 Task: Select a due date automation when advanced on, 2 days before a card is due add dates not starting tomorrow at 11:00 AM.
Action: Mouse moved to (1052, 78)
Screenshot: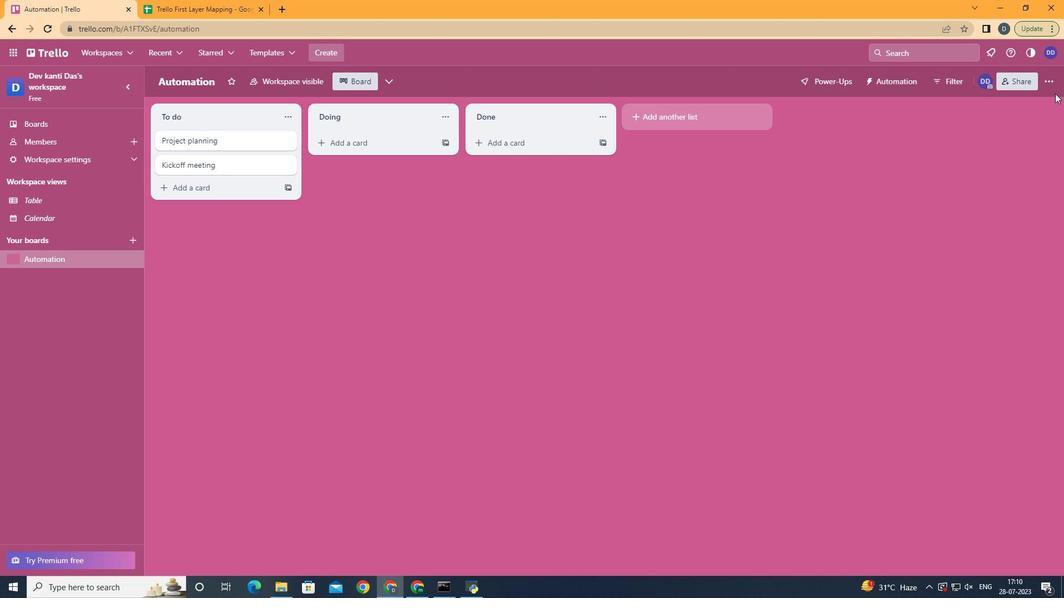 
Action: Mouse pressed left at (1052, 78)
Screenshot: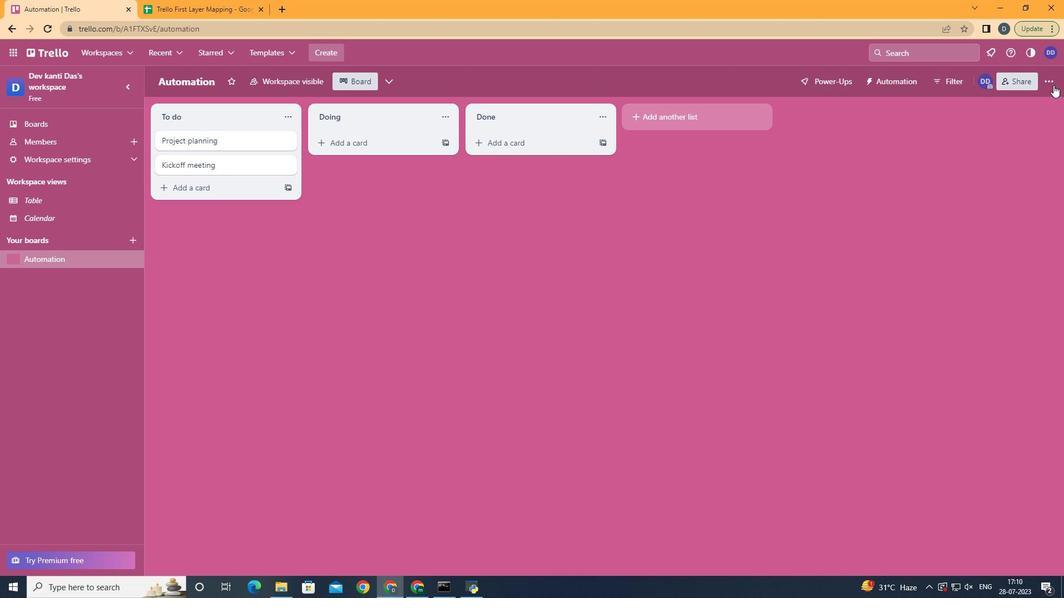 
Action: Mouse moved to (995, 238)
Screenshot: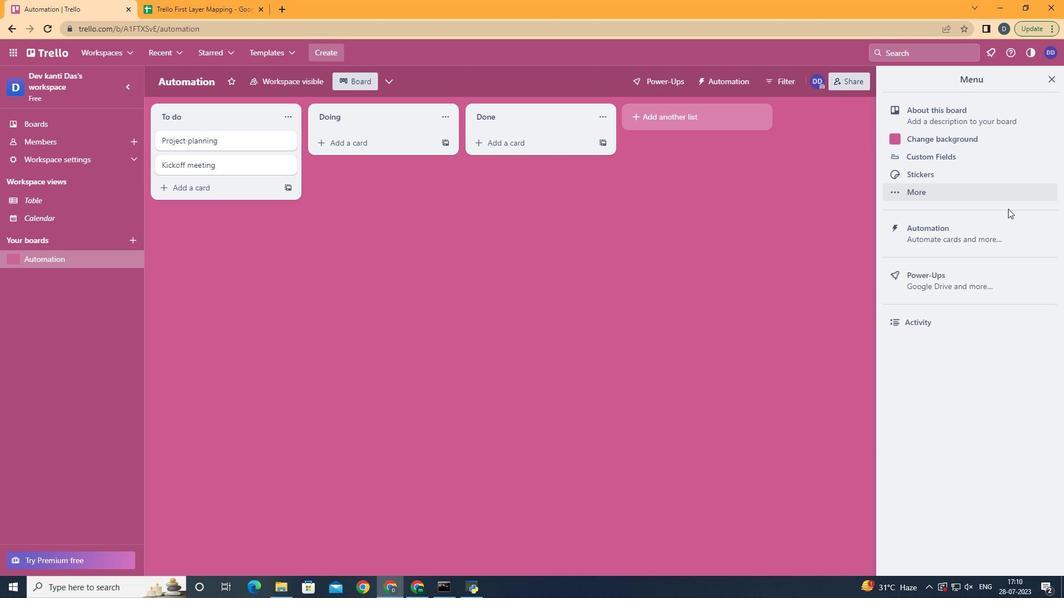 
Action: Mouse pressed left at (995, 238)
Screenshot: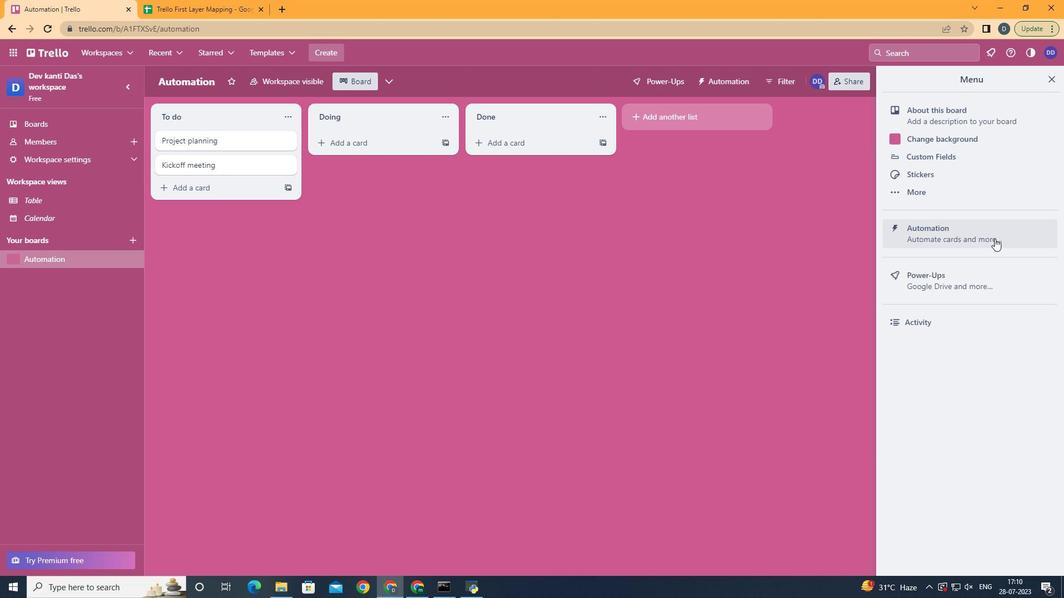 
Action: Mouse moved to (240, 221)
Screenshot: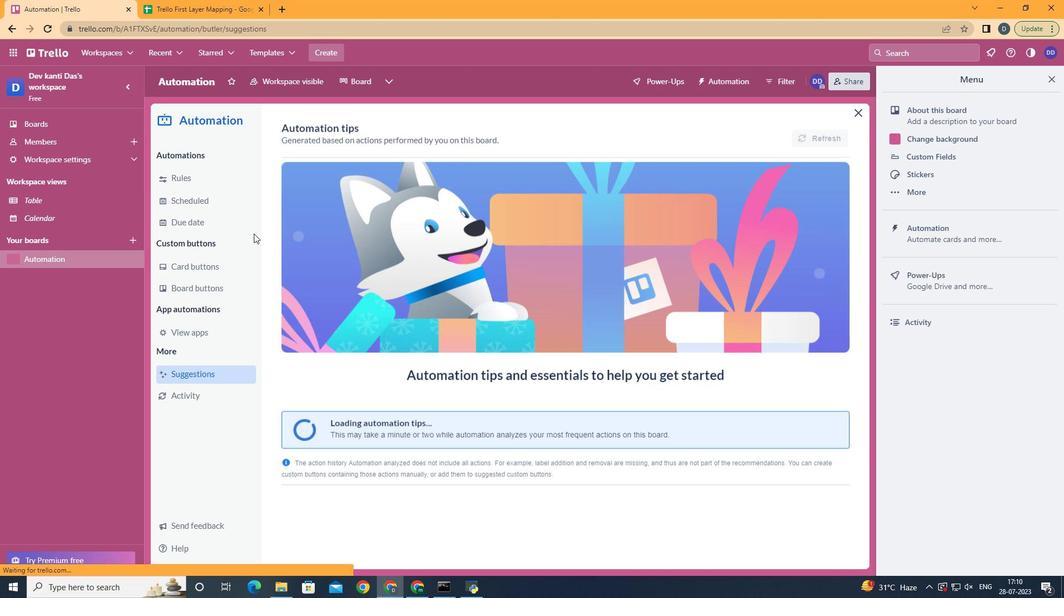 
Action: Mouse pressed left at (240, 221)
Screenshot: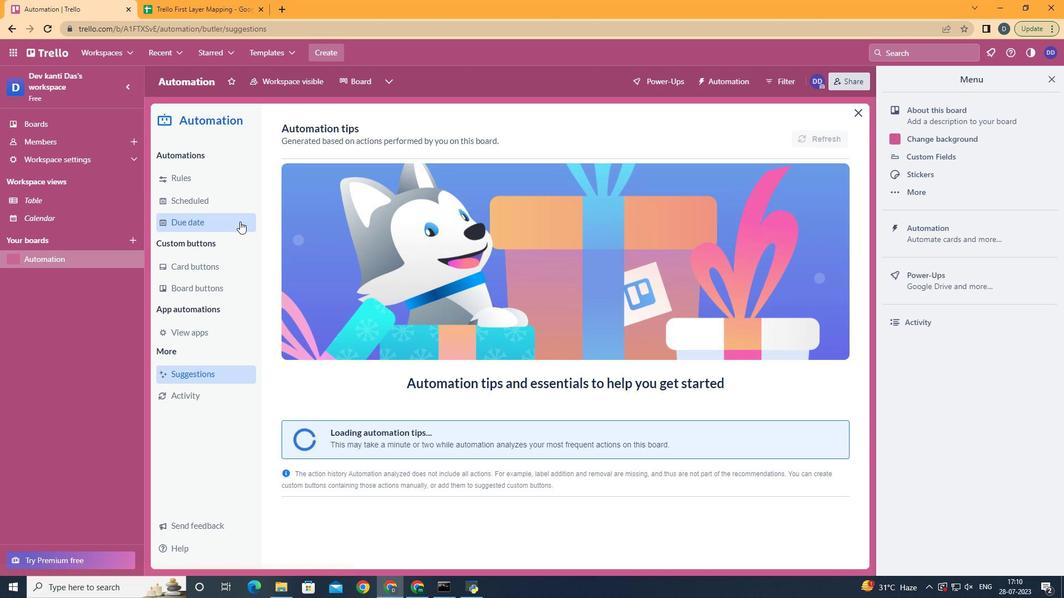 
Action: Mouse moved to (788, 134)
Screenshot: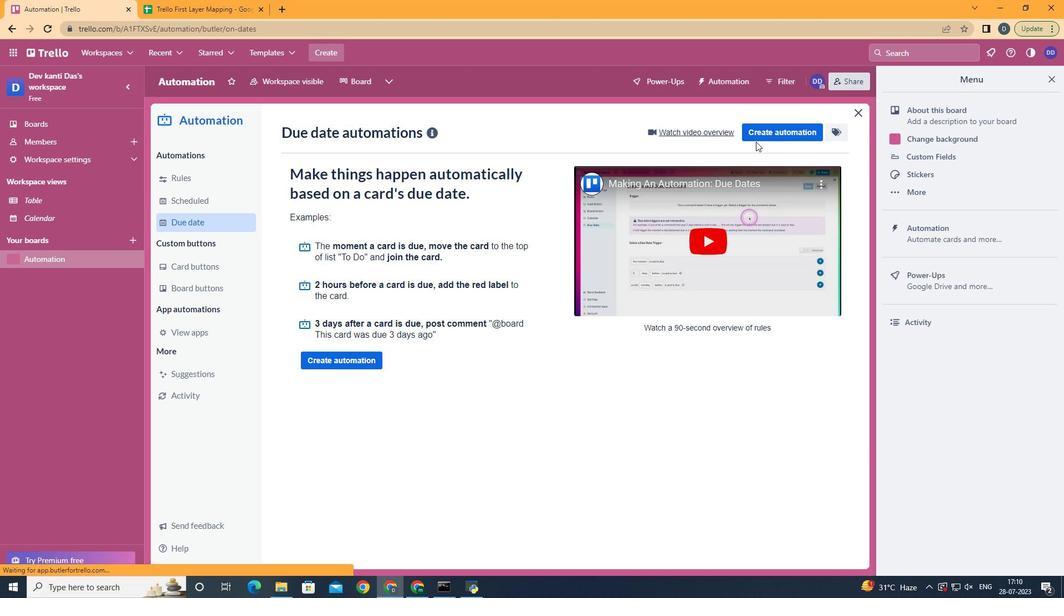 
Action: Mouse pressed left at (788, 134)
Screenshot: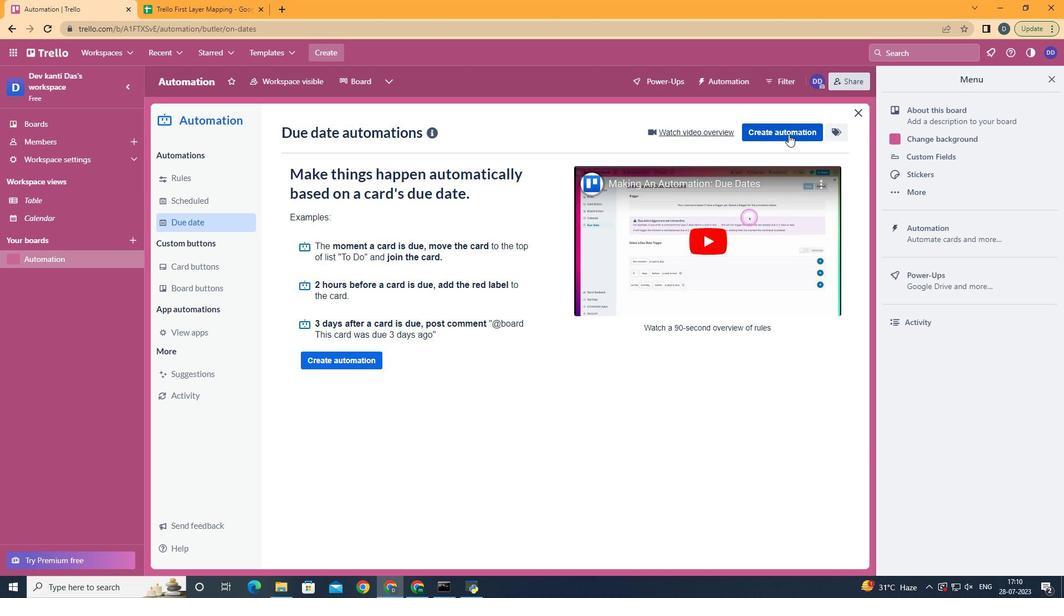
Action: Mouse moved to (468, 233)
Screenshot: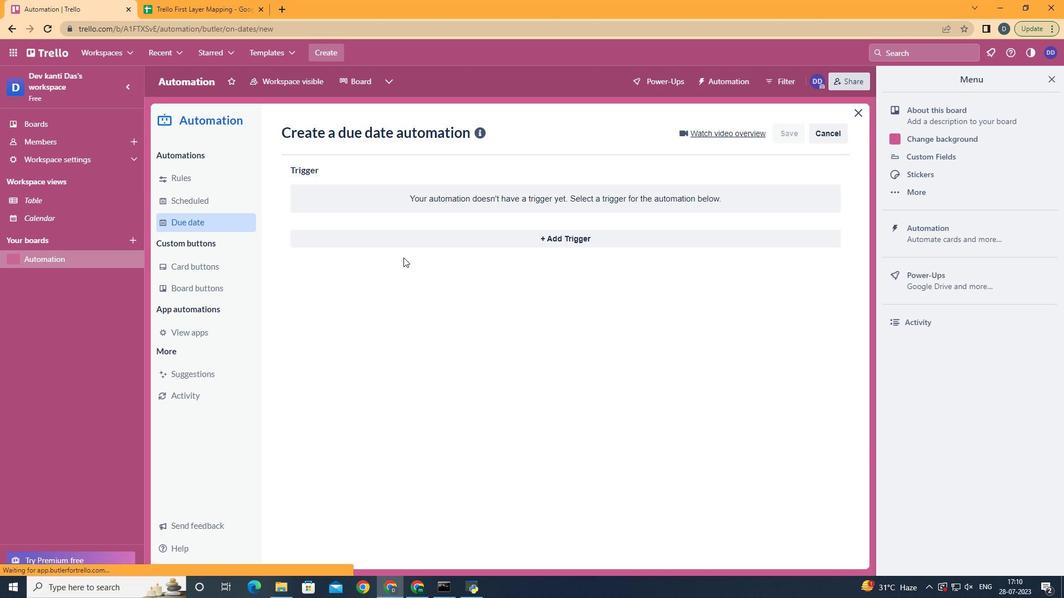 
Action: Mouse pressed left at (468, 233)
Screenshot: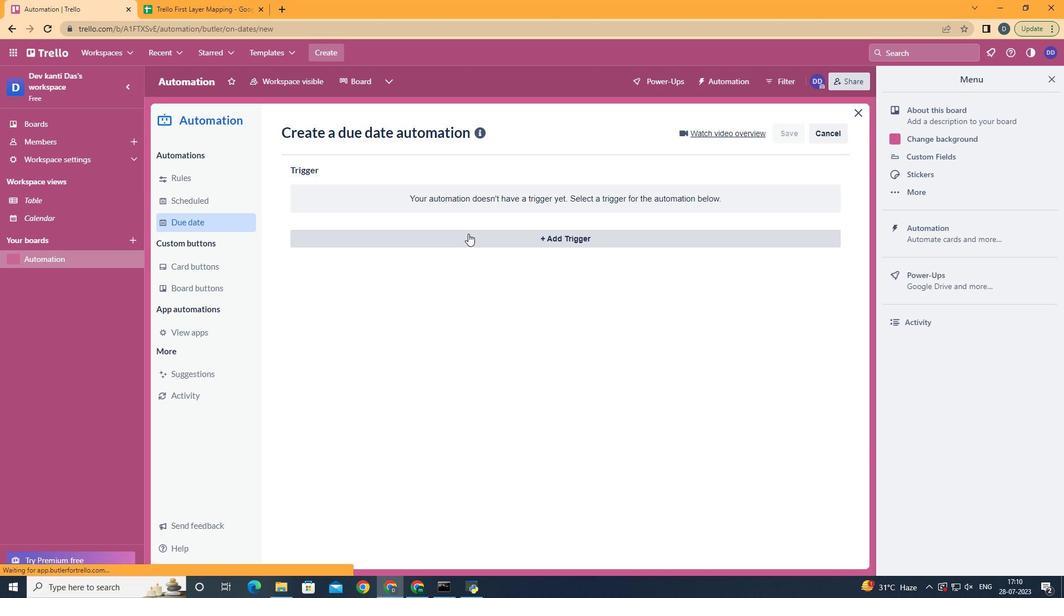
Action: Mouse moved to (436, 409)
Screenshot: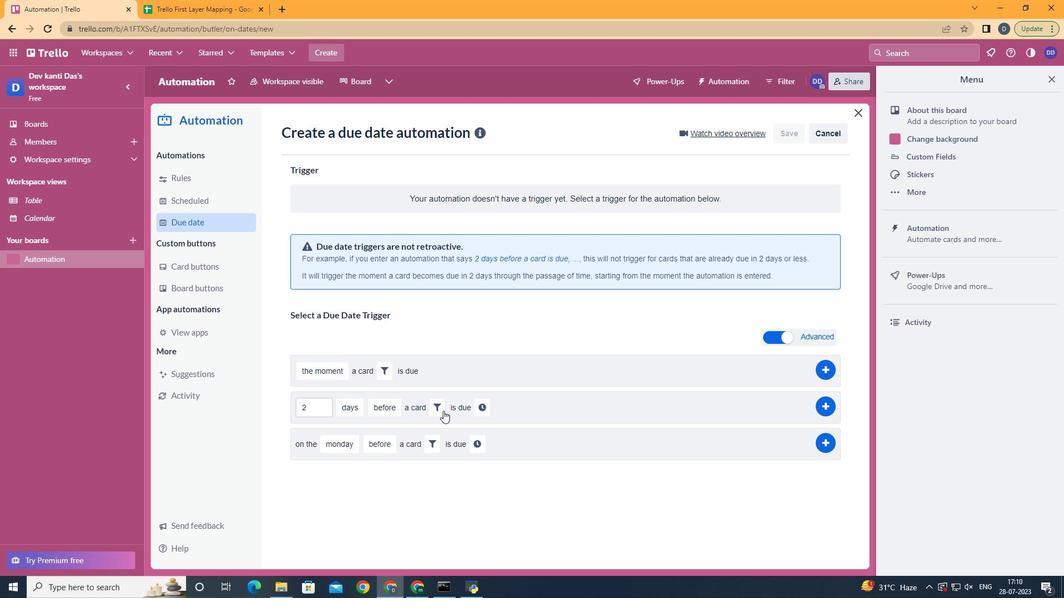 
Action: Mouse pressed left at (436, 409)
Screenshot: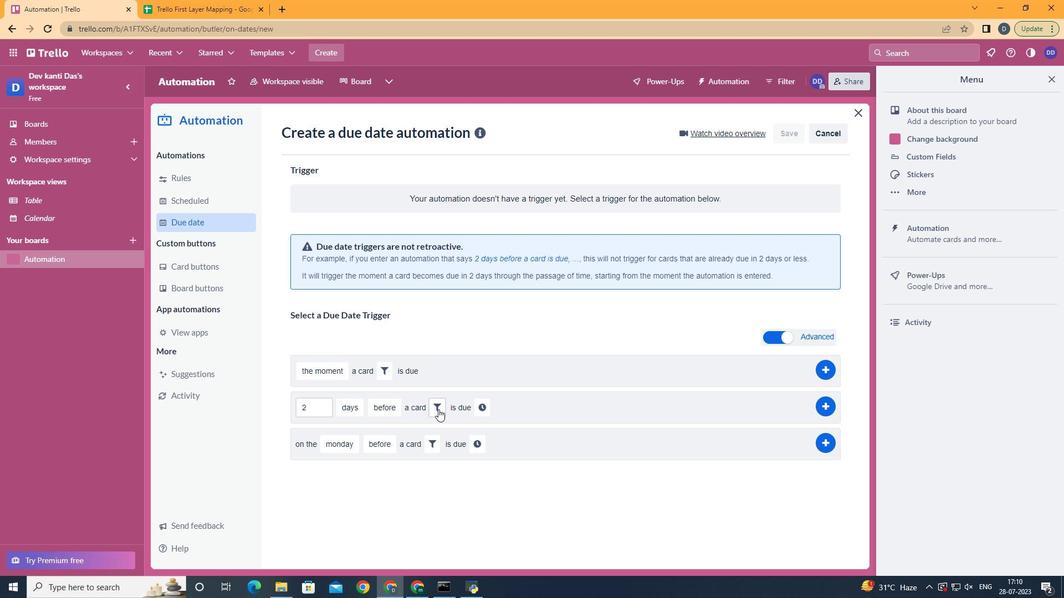 
Action: Mouse moved to (500, 436)
Screenshot: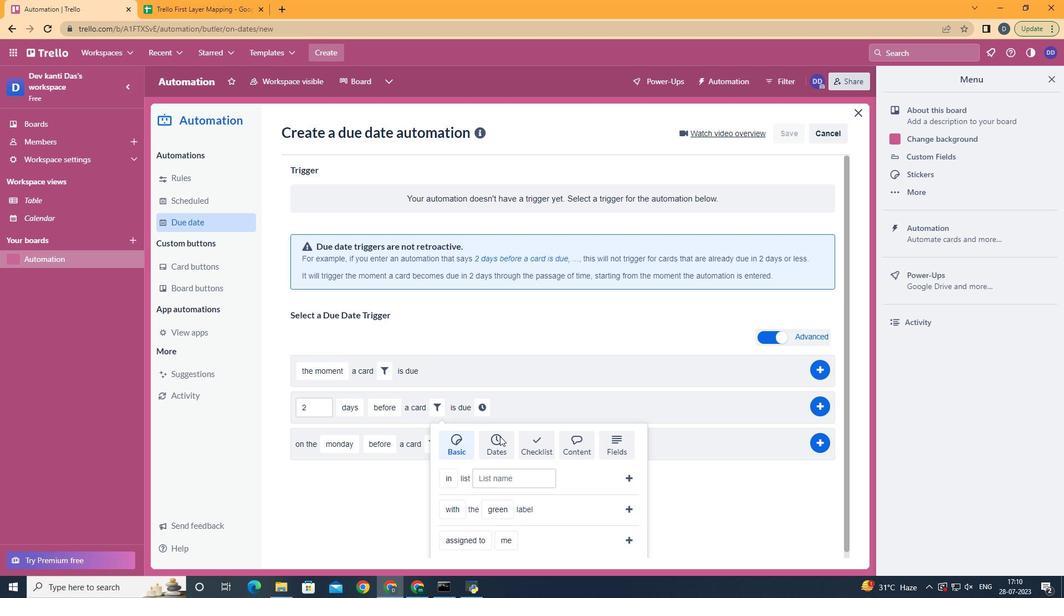 
Action: Mouse pressed left at (500, 436)
Screenshot: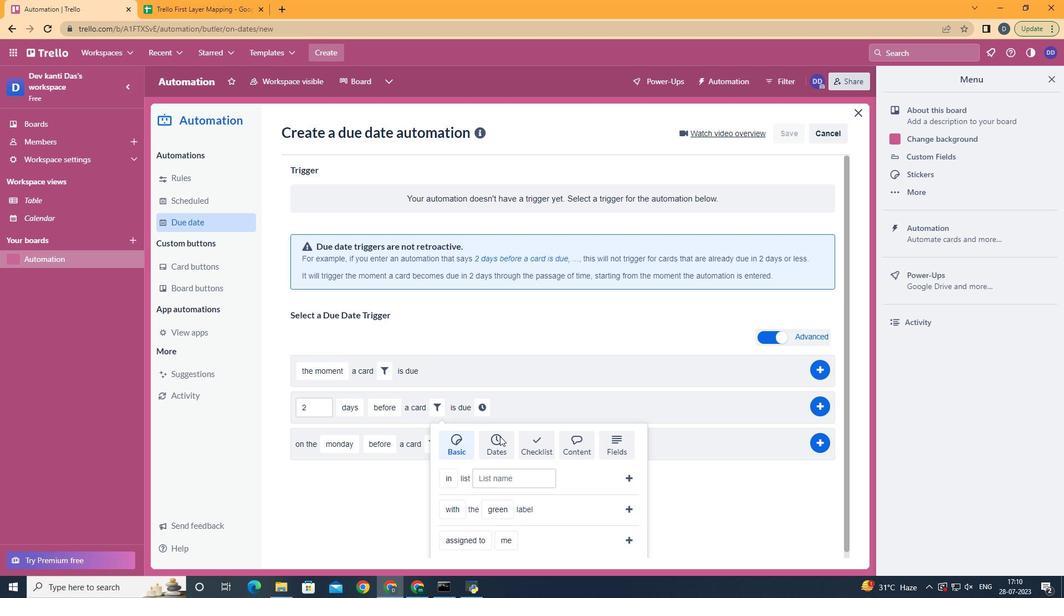 
Action: Mouse scrolled (500, 436) with delta (0, 0)
Screenshot: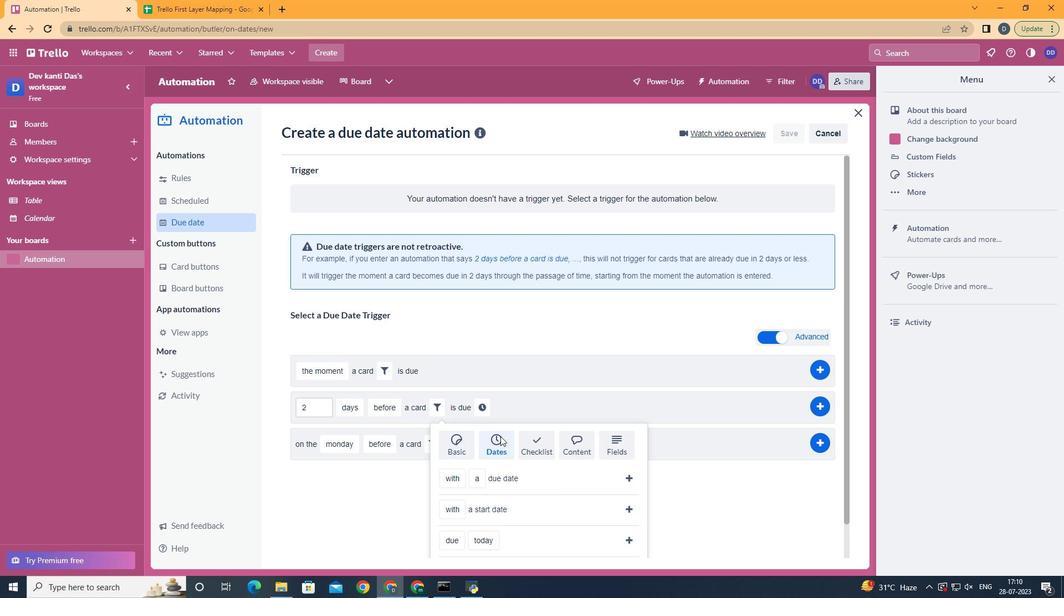 
Action: Mouse scrolled (500, 436) with delta (0, 0)
Screenshot: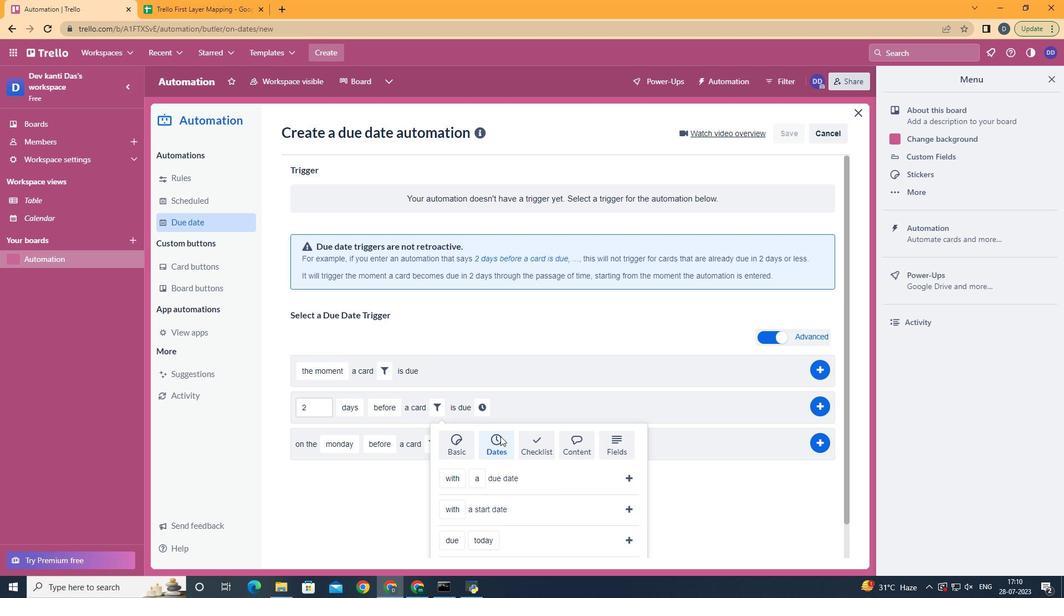 
Action: Mouse scrolled (500, 436) with delta (0, 0)
Screenshot: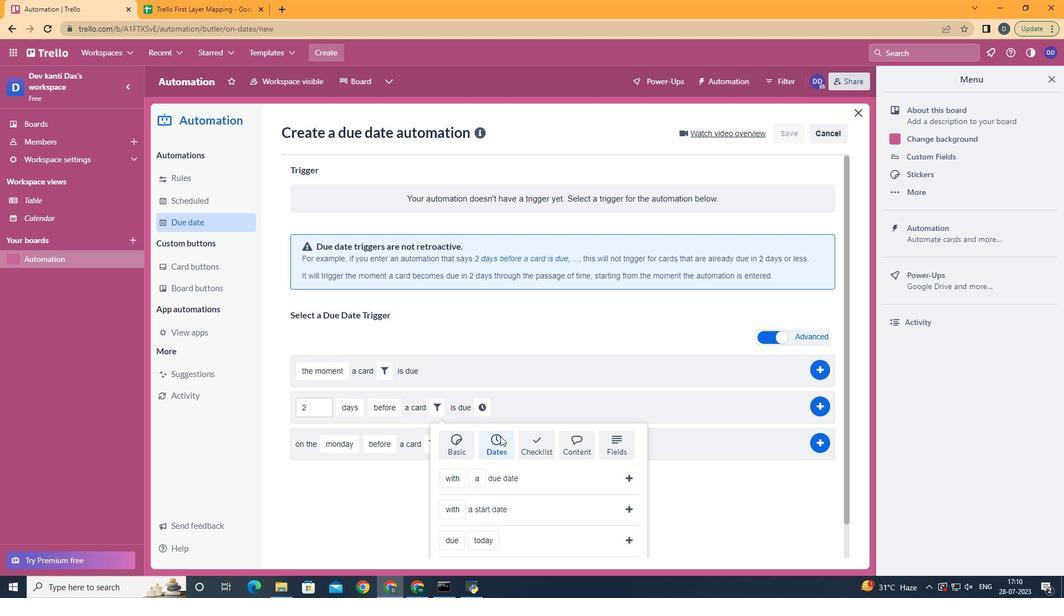 
Action: Mouse scrolled (500, 436) with delta (0, 0)
Screenshot: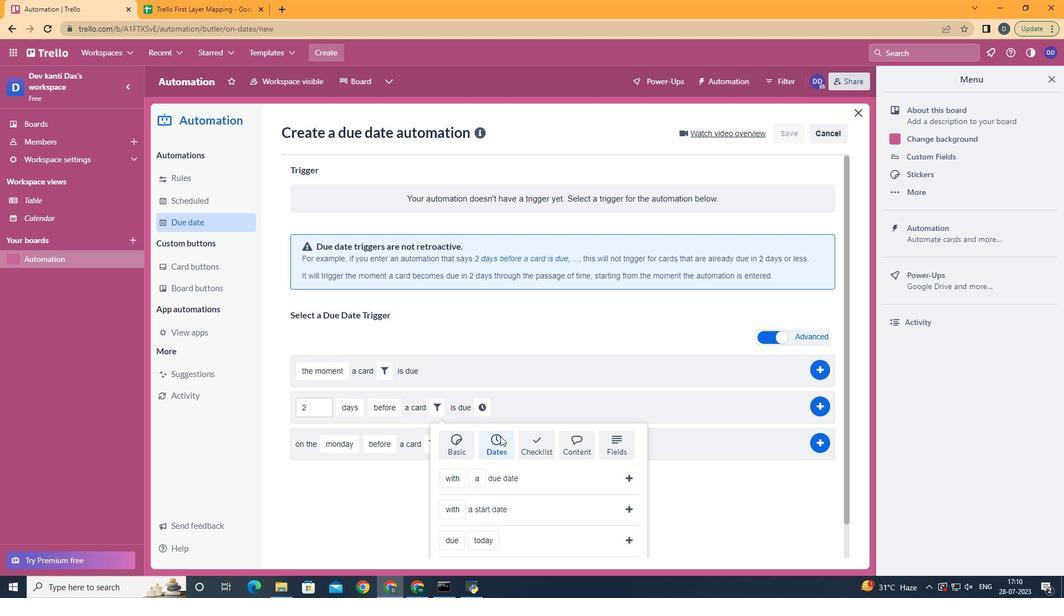 
Action: Mouse moved to (462, 478)
Screenshot: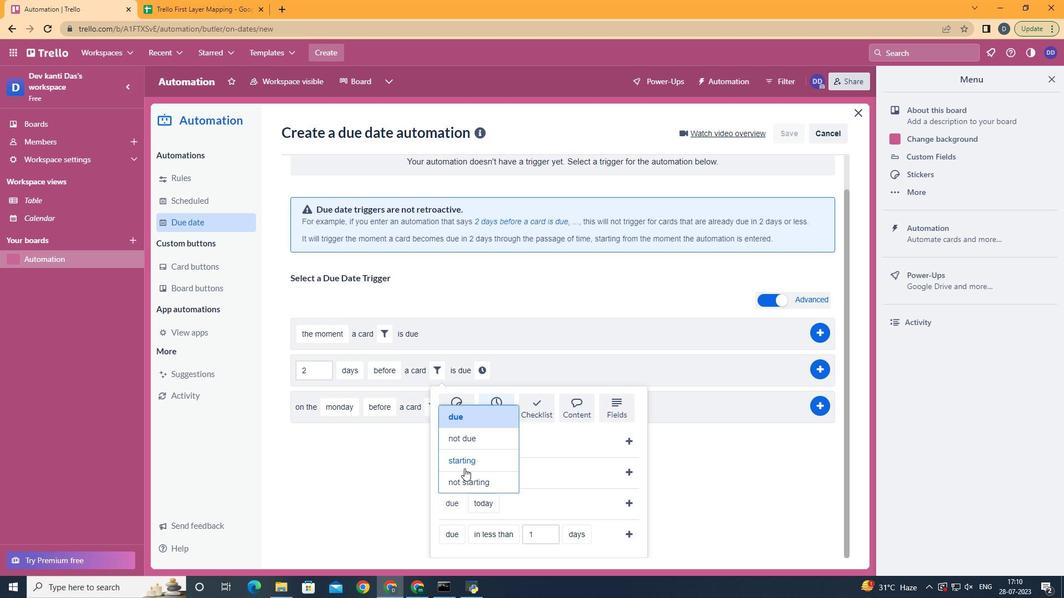 
Action: Mouse pressed left at (462, 478)
Screenshot: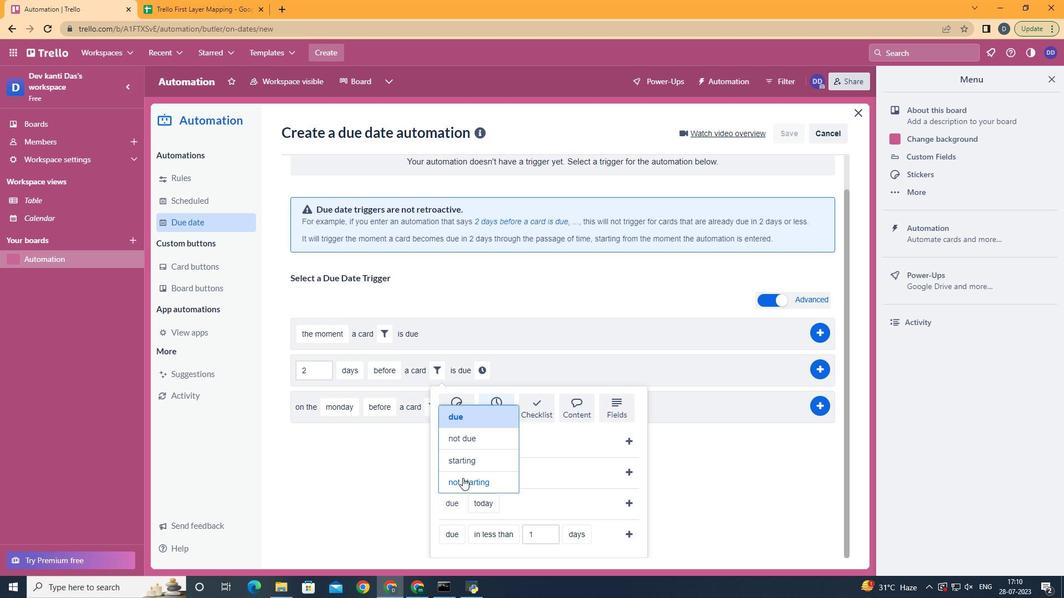 
Action: Mouse moved to (527, 399)
Screenshot: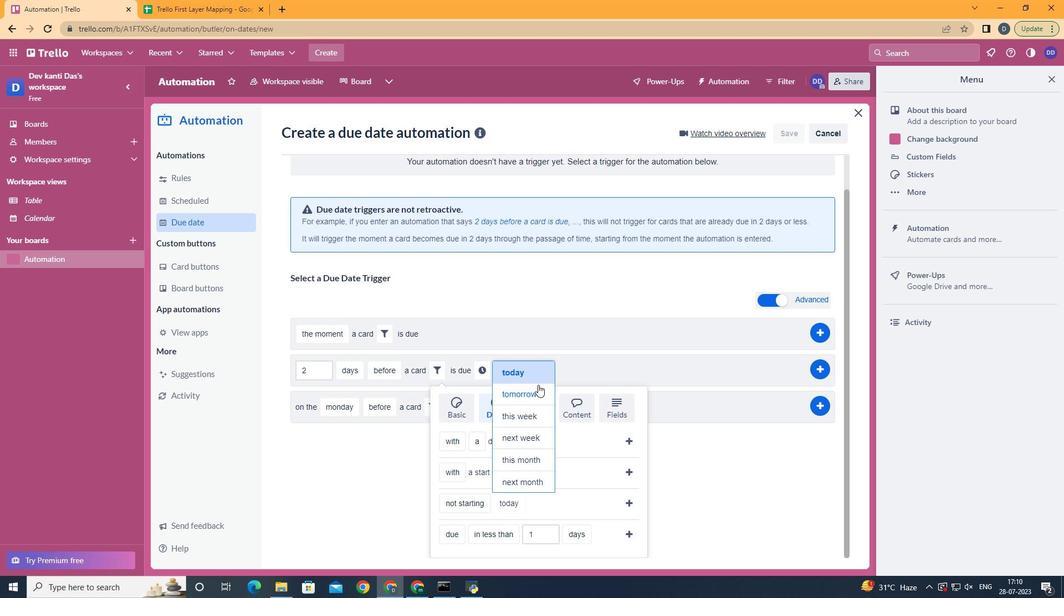 
Action: Mouse pressed left at (527, 399)
Screenshot: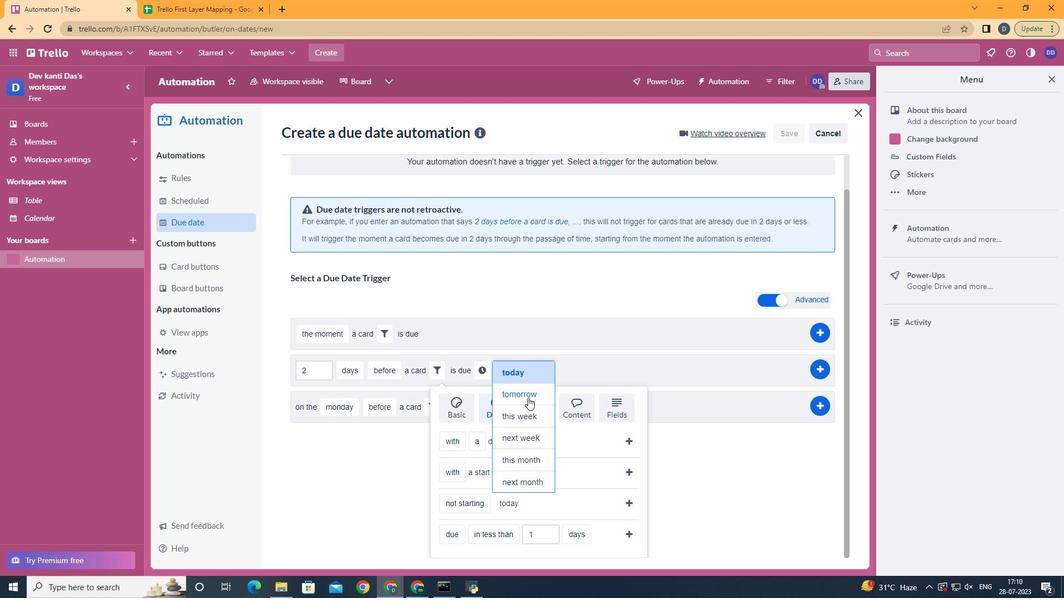 
Action: Mouse moved to (632, 501)
Screenshot: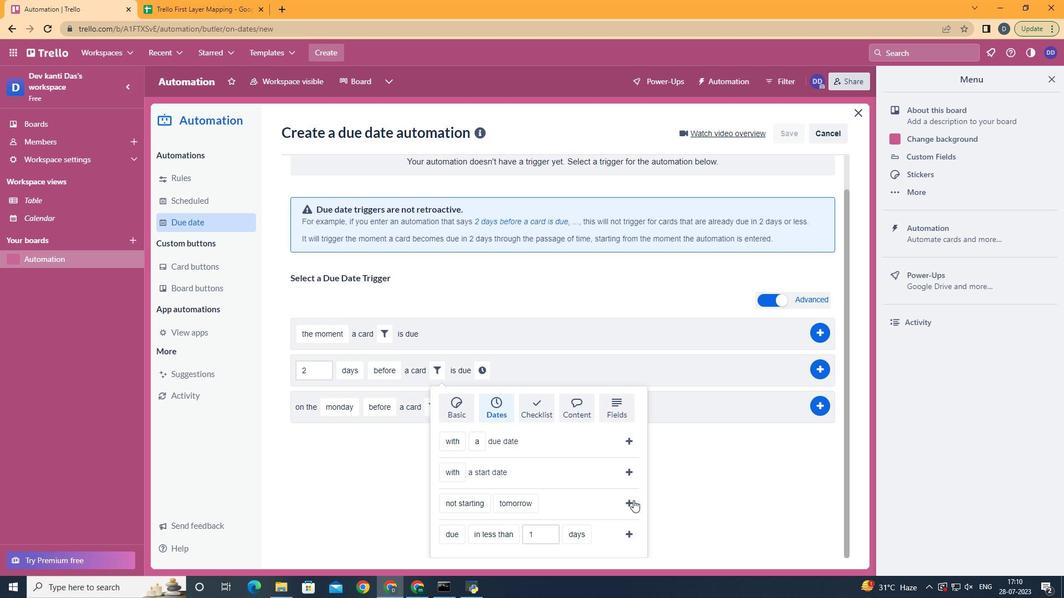 
Action: Mouse pressed left at (632, 501)
Screenshot: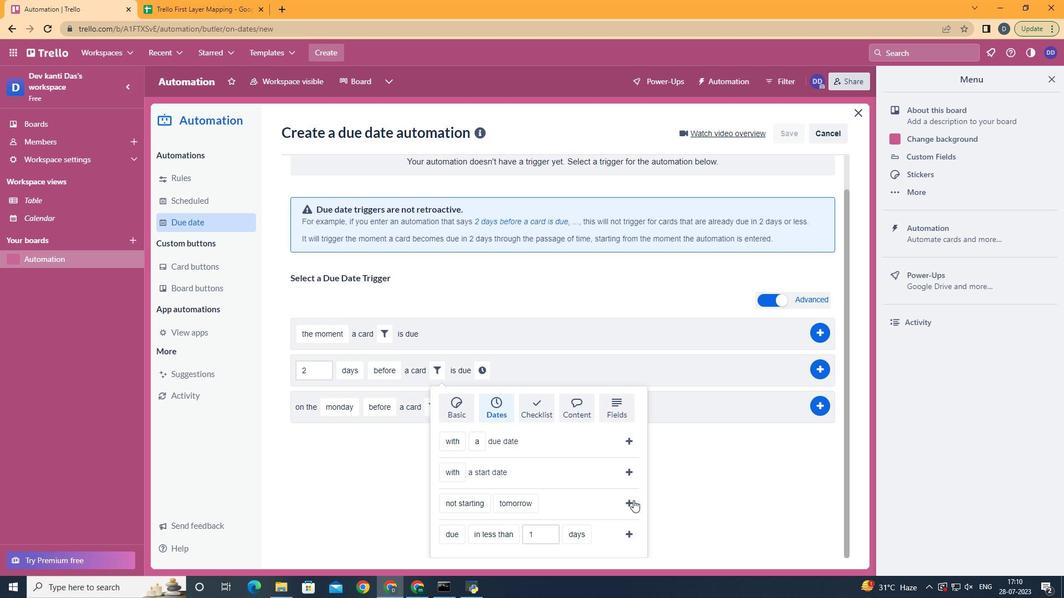 
Action: Mouse moved to (576, 410)
Screenshot: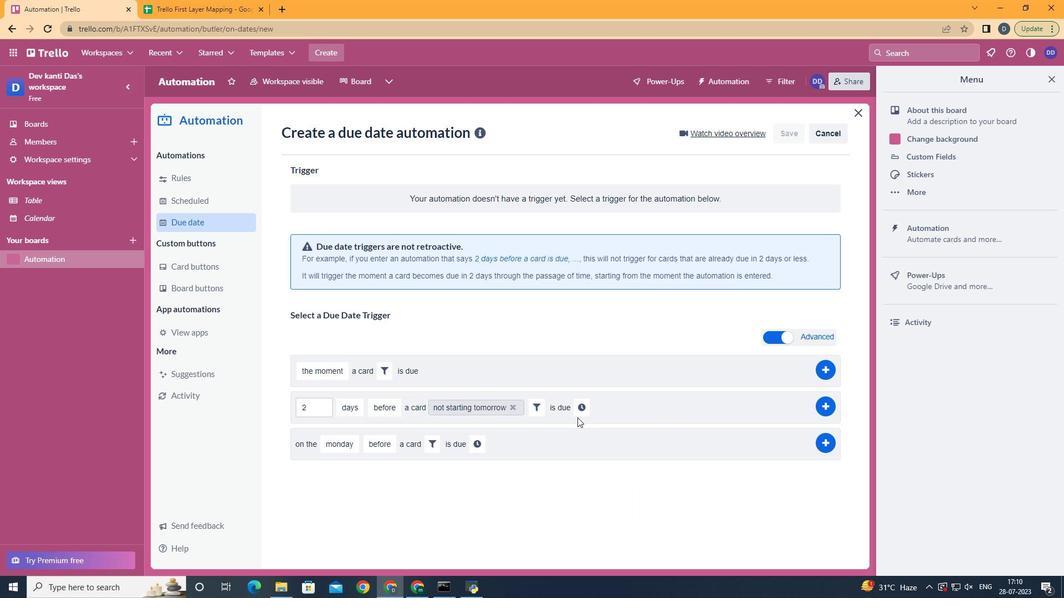 
Action: Mouse pressed left at (576, 410)
Screenshot: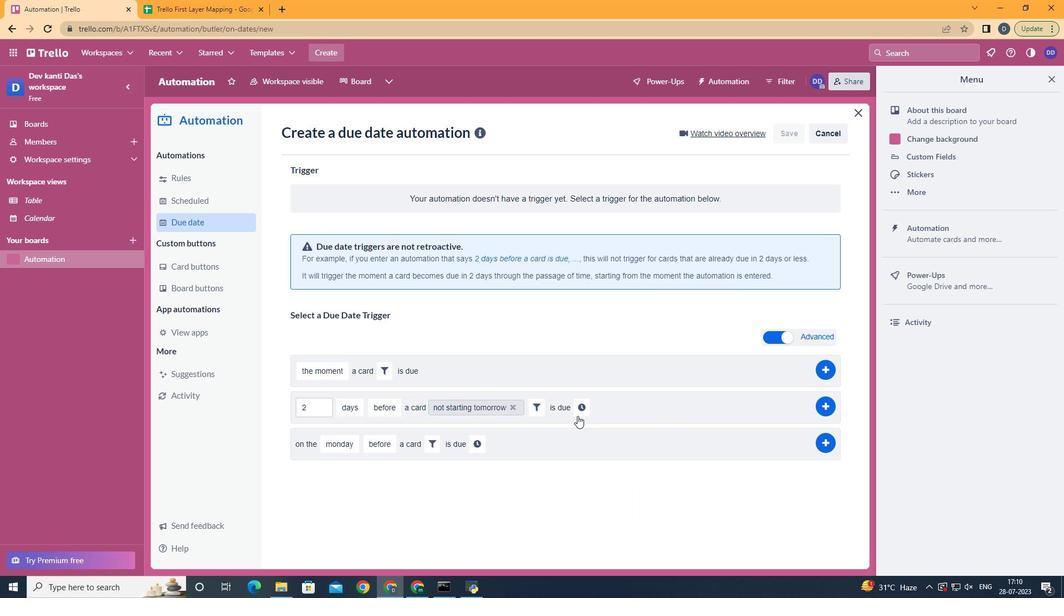 
Action: Mouse moved to (600, 413)
Screenshot: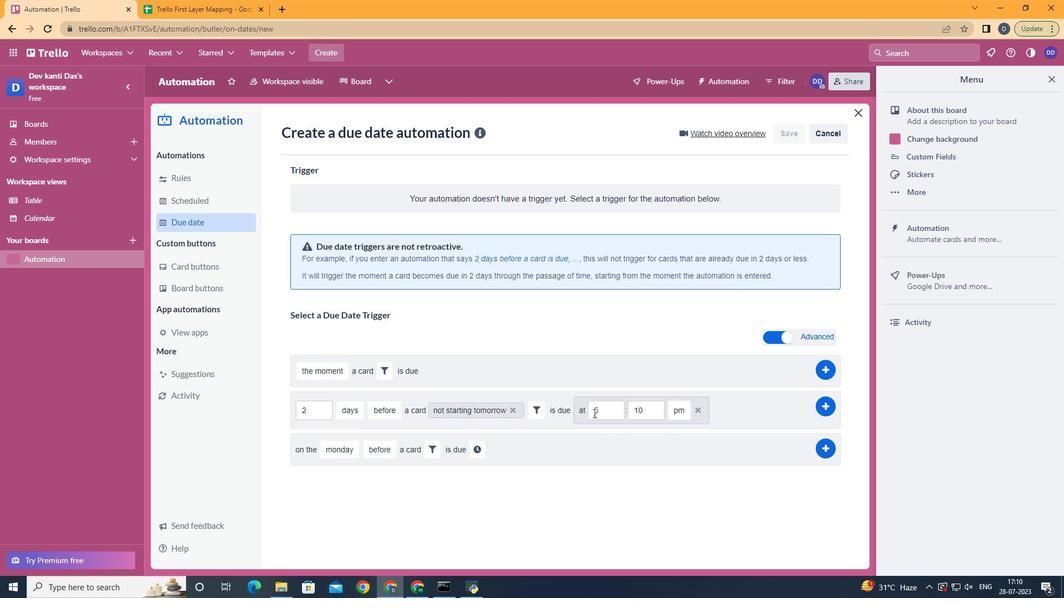 
Action: Mouse pressed left at (600, 413)
Screenshot: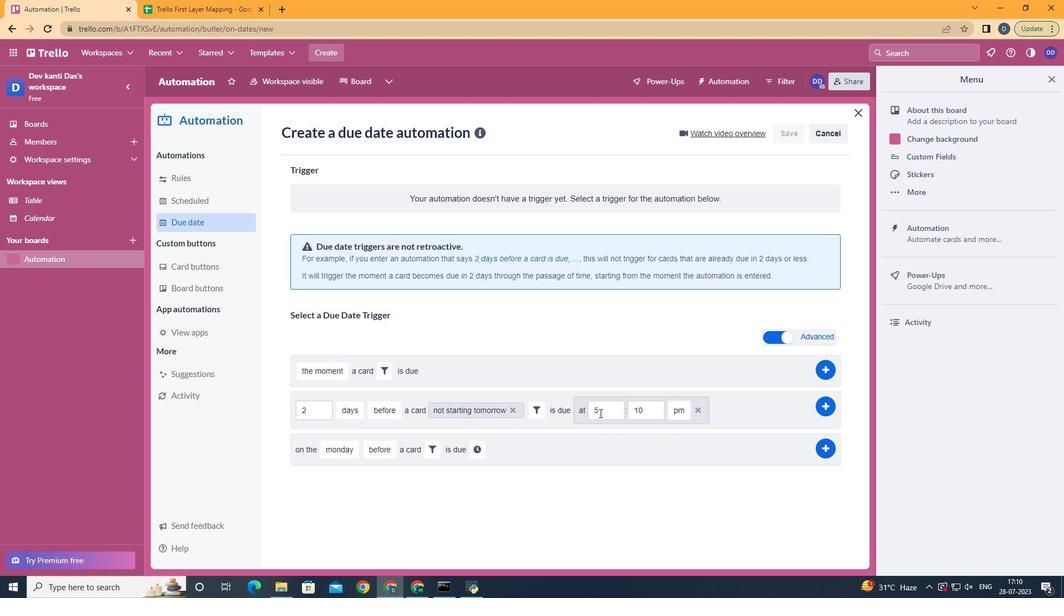 
Action: Key pressed <Key.backspace>11
Screenshot: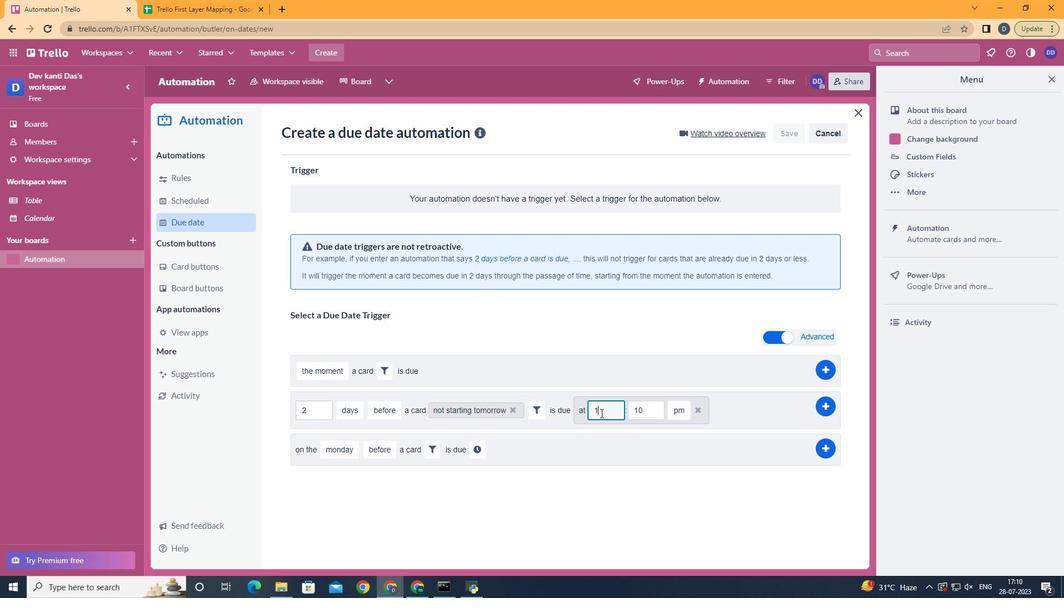
Action: Mouse moved to (643, 419)
Screenshot: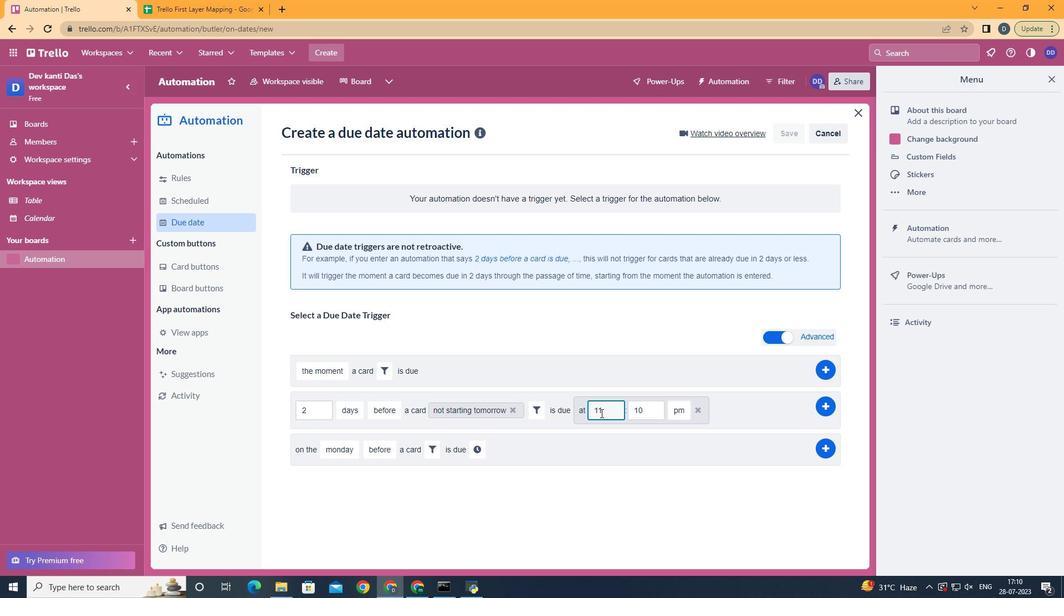 
Action: Mouse pressed left at (643, 419)
Screenshot: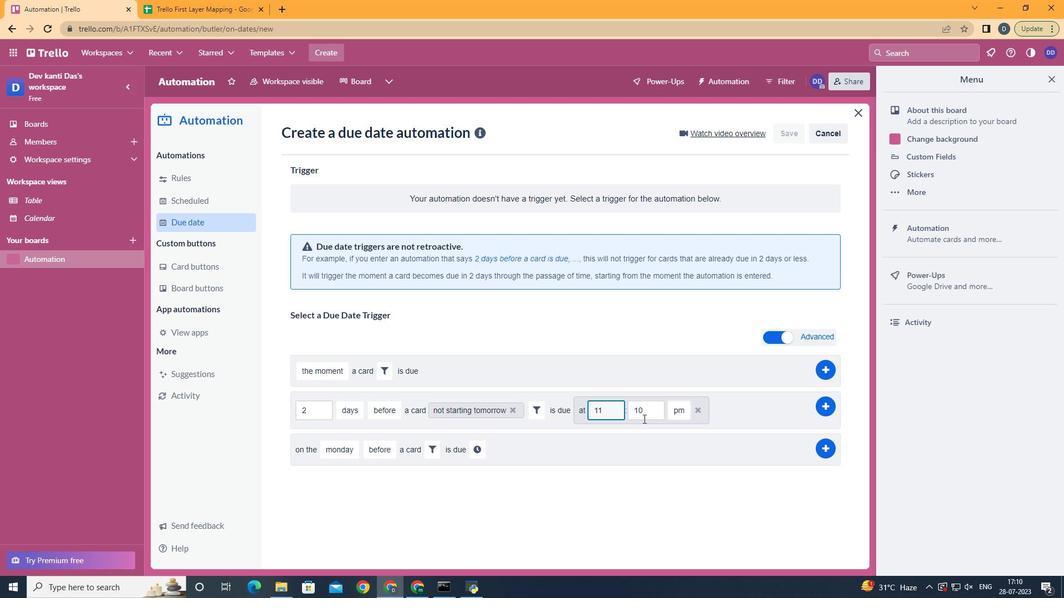 
Action: Key pressed <Key.backspace><Key.backspace>00
Screenshot: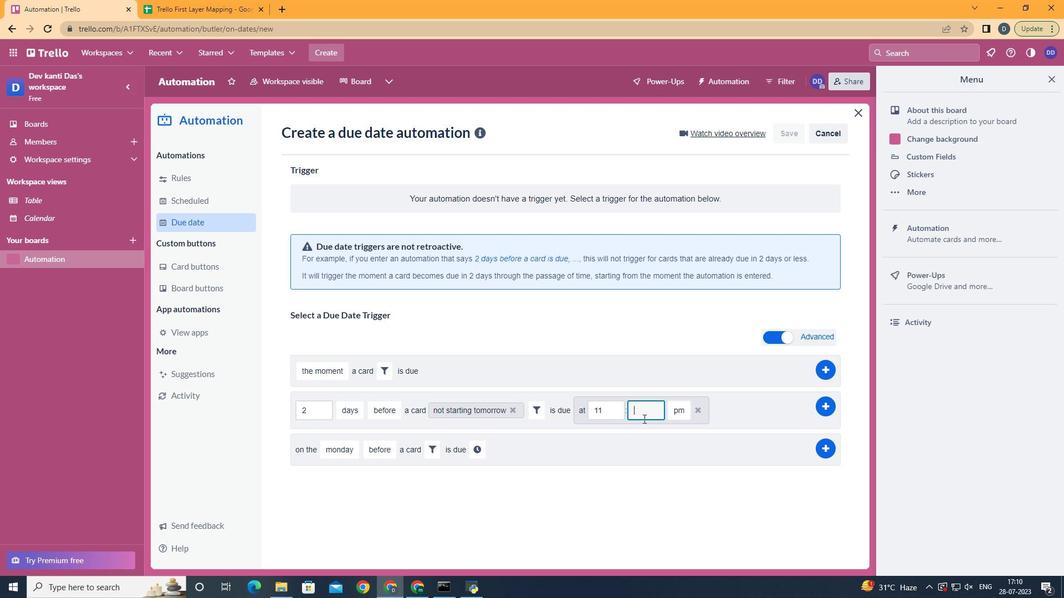
Action: Mouse moved to (686, 430)
Screenshot: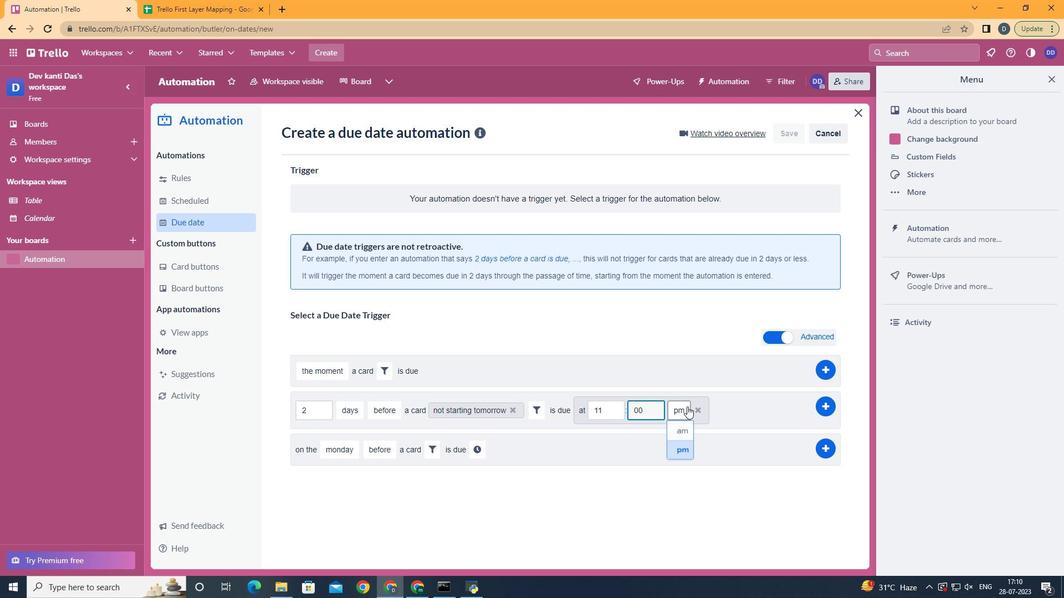 
Action: Mouse pressed left at (686, 430)
Screenshot: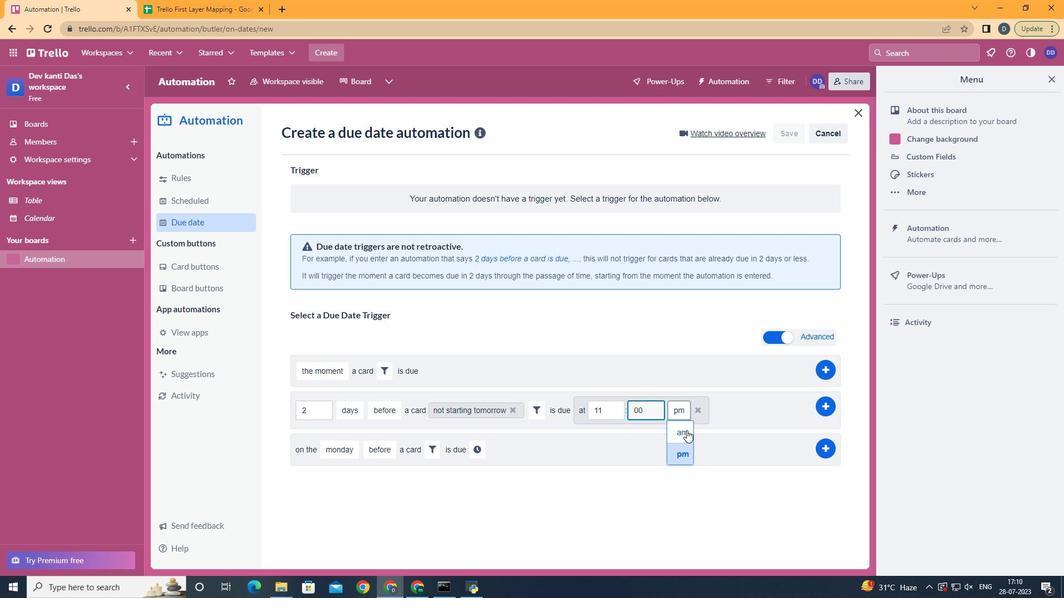 
